 Task: Help me in understanding a good source to learn new skills (trailhead)
Action: Mouse scrolled (294, 192) with delta (0, 0)
Screenshot: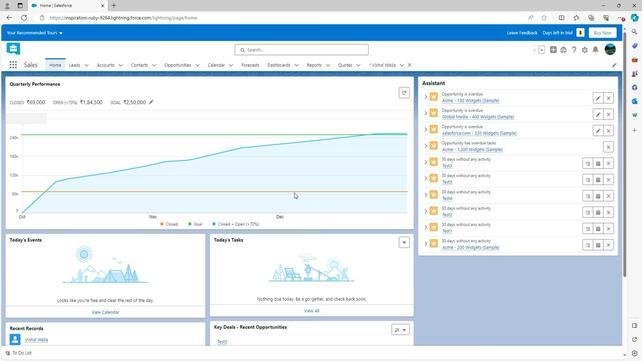 
Action: Mouse scrolled (294, 192) with delta (0, 0)
Screenshot: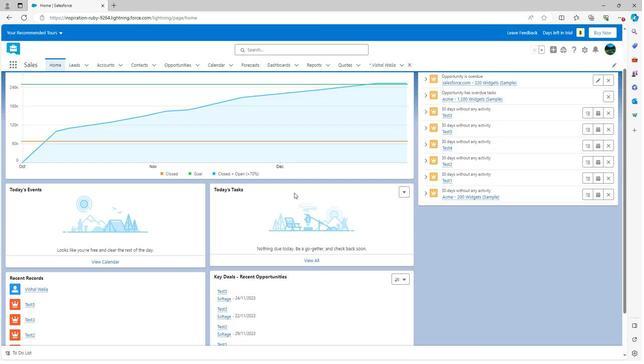 
Action: Mouse scrolled (294, 192) with delta (0, 0)
Screenshot: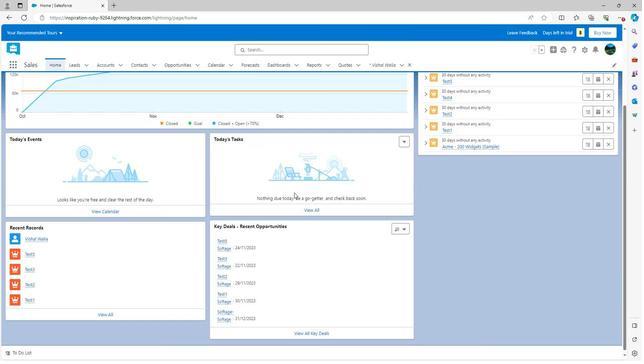 
Action: Mouse scrolled (294, 193) with delta (0, 0)
Screenshot: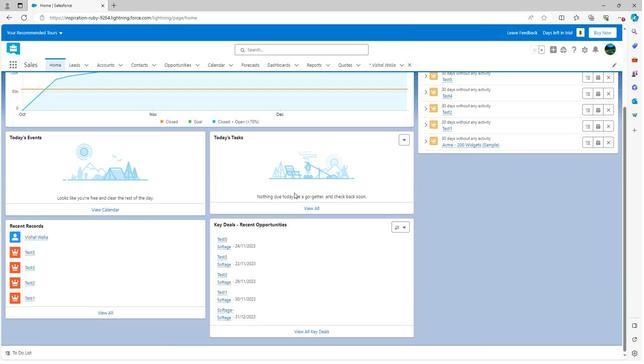 
Action: Mouse scrolled (294, 193) with delta (0, 0)
Screenshot: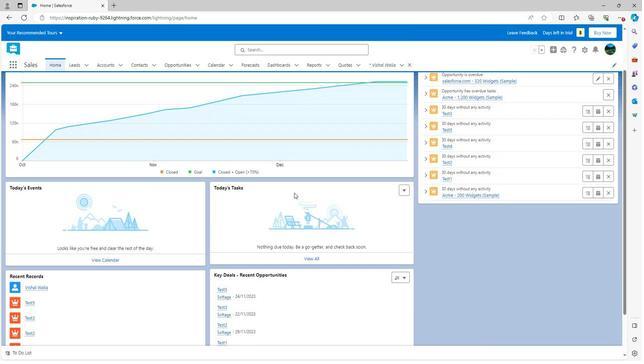 
Action: Mouse scrolled (294, 193) with delta (0, 0)
Screenshot: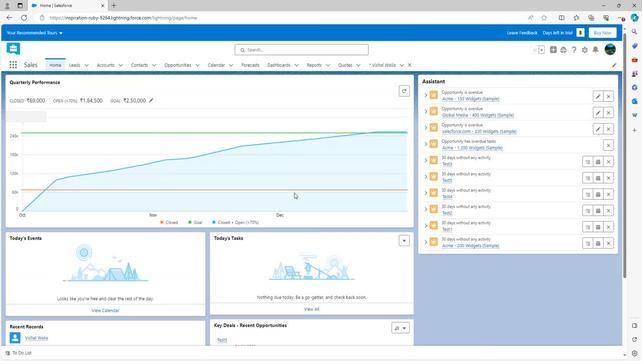 
Action: Mouse scrolled (294, 193) with delta (0, 0)
Screenshot: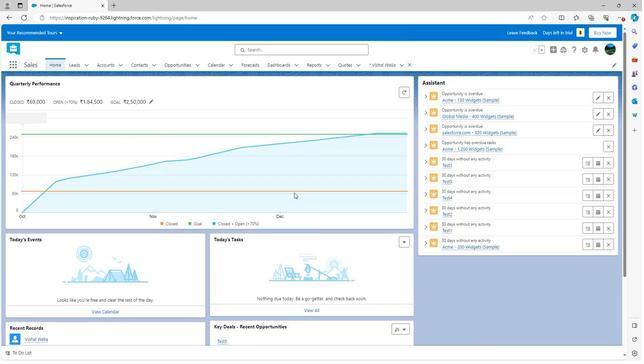
Action: Mouse moved to (607, 50)
Screenshot: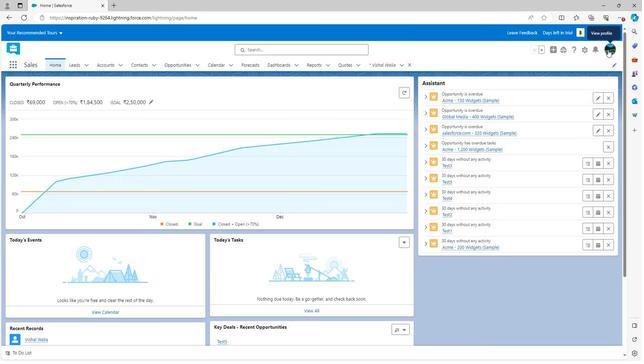 
Action: Mouse pressed left at (607, 50)
Screenshot: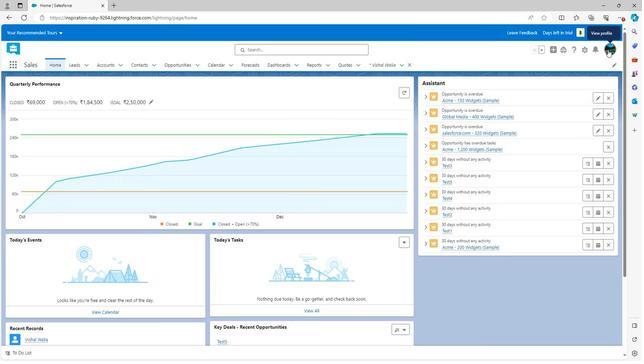 
Action: Mouse moved to (508, 74)
Screenshot: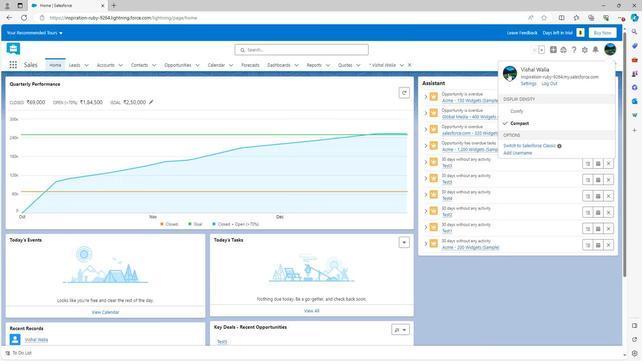 
Action: Mouse pressed left at (508, 74)
Screenshot: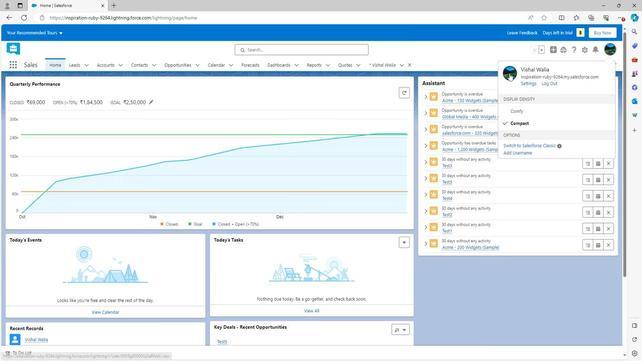 
Action: Mouse moved to (470, 171)
Screenshot: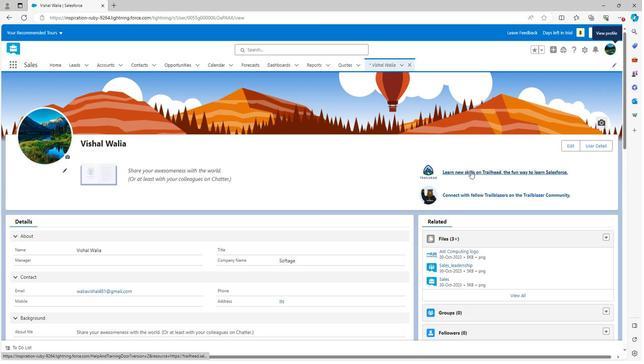 
Action: Mouse pressed left at (470, 171)
Screenshot: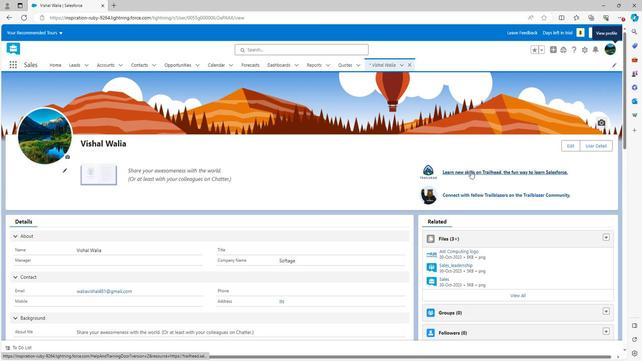 
Action: Mouse moved to (324, 250)
Screenshot: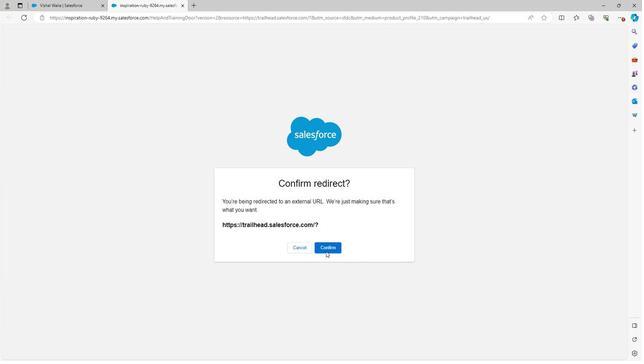 
Action: Mouse pressed left at (324, 250)
Screenshot: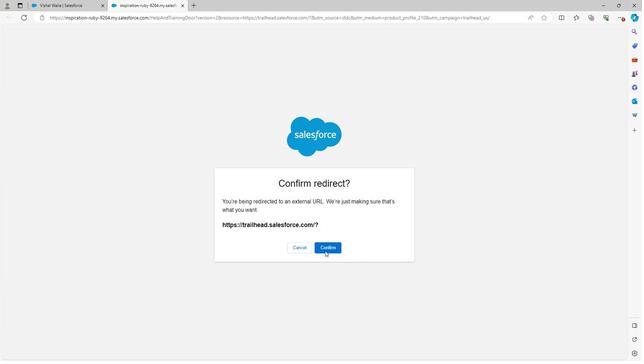 
Action: Mouse scrolled (324, 250) with delta (0, 0)
Screenshot: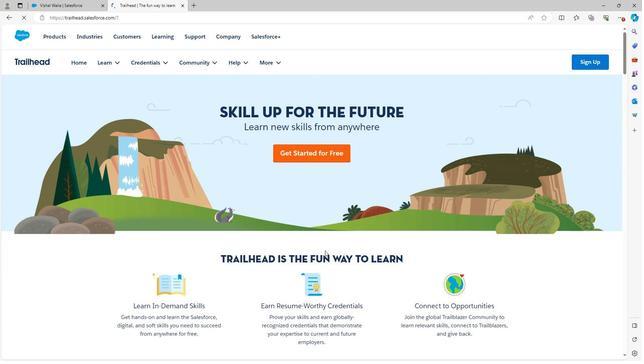 
Action: Mouse scrolled (324, 250) with delta (0, 0)
Screenshot: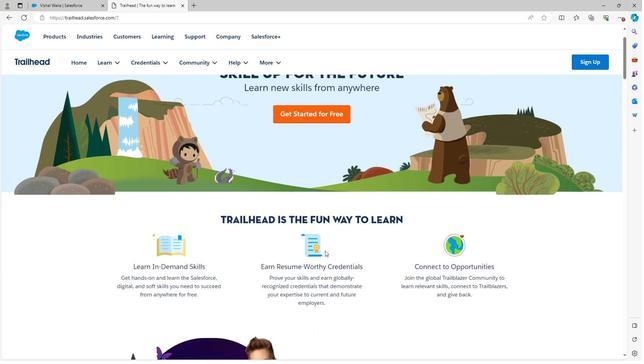 
Action: Mouse scrolled (324, 250) with delta (0, 0)
Screenshot: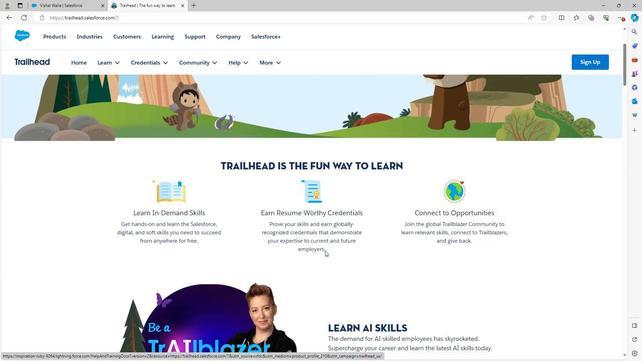 
Action: Mouse scrolled (324, 250) with delta (0, 0)
Screenshot: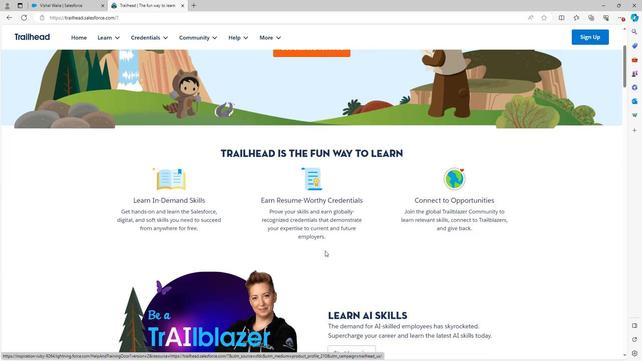 
Action: Mouse scrolled (324, 250) with delta (0, 0)
Screenshot: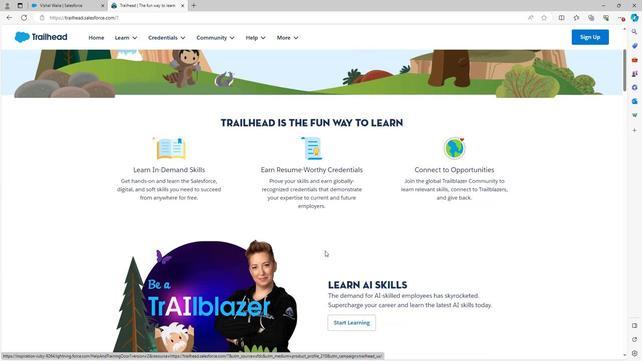 
Action: Mouse scrolled (324, 250) with delta (0, 0)
Screenshot: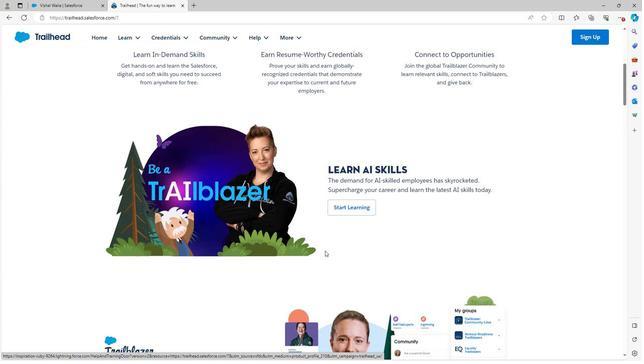 
Action: Mouse scrolled (324, 250) with delta (0, 0)
Screenshot: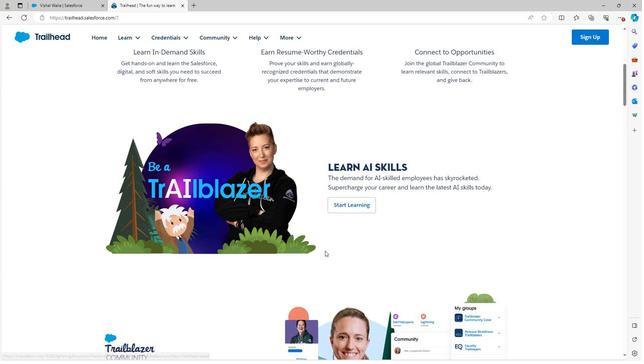 
Action: Mouse scrolled (324, 250) with delta (0, 0)
Screenshot: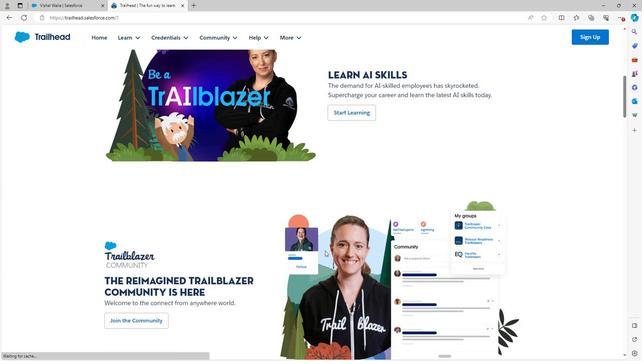 
Action: Mouse scrolled (324, 250) with delta (0, 0)
Screenshot: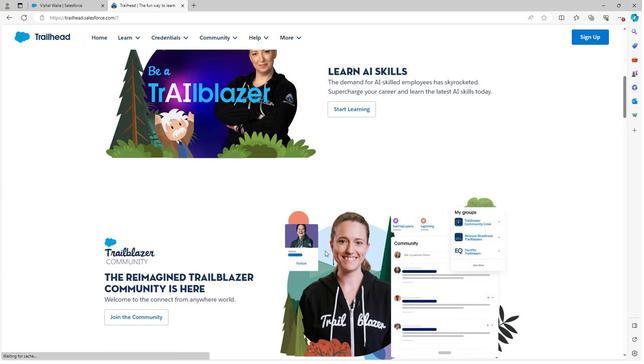 
Action: Mouse scrolled (324, 250) with delta (0, 0)
Screenshot: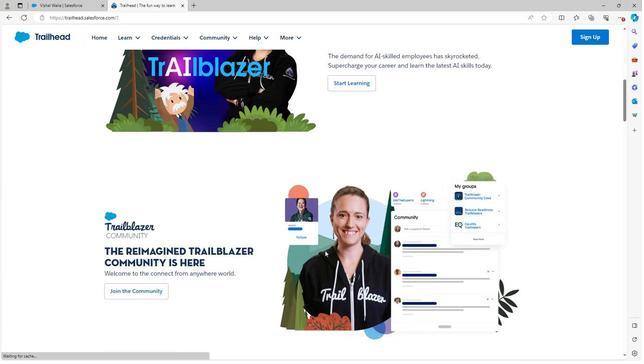 
Action: Mouse scrolled (324, 250) with delta (0, 0)
Screenshot: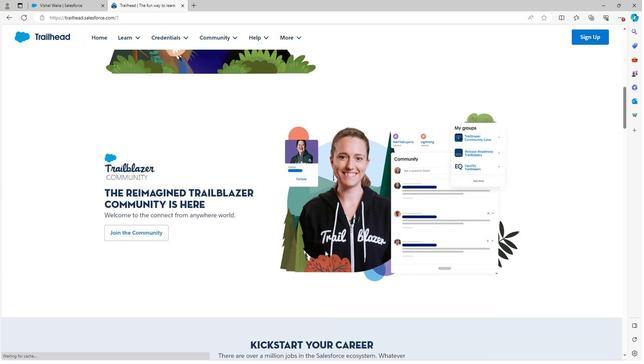 
Action: Mouse scrolled (324, 250) with delta (0, 0)
Screenshot: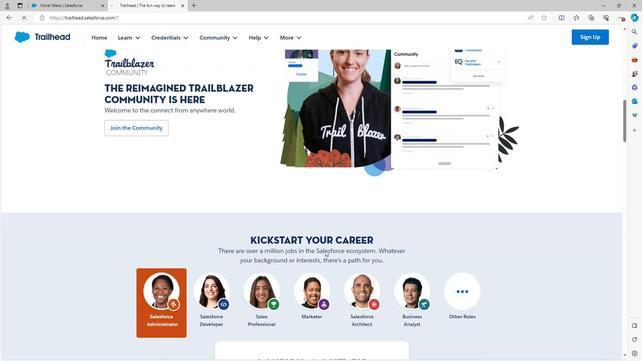 
Action: Mouse scrolled (324, 250) with delta (0, 0)
Screenshot: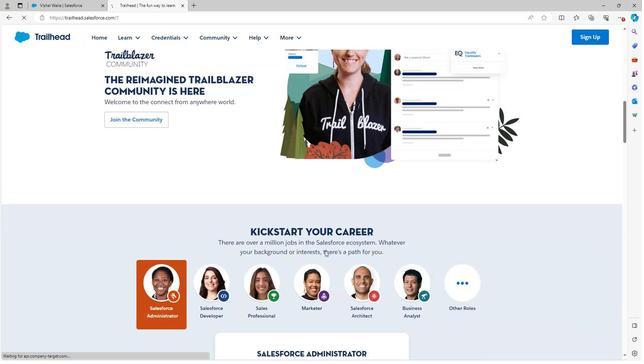 
Action: Mouse scrolled (324, 250) with delta (0, 0)
Screenshot: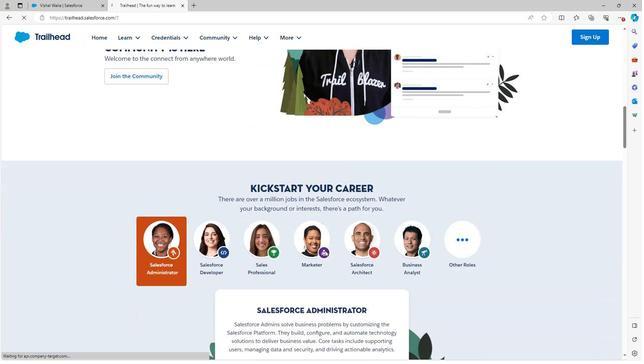 
Action: Mouse scrolled (324, 250) with delta (0, 0)
Screenshot: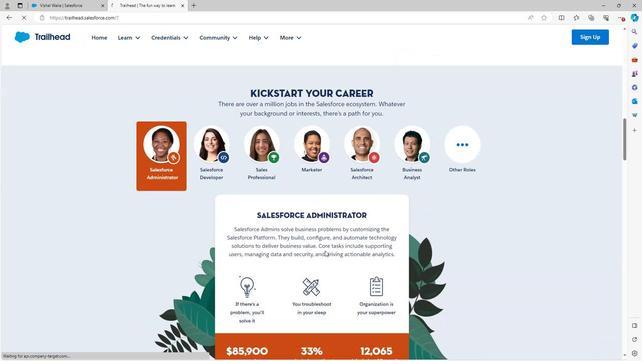 
Action: Mouse scrolled (324, 250) with delta (0, 0)
Screenshot: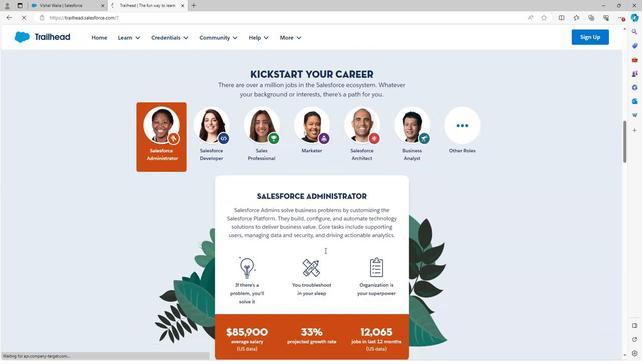 
Action: Mouse scrolled (324, 250) with delta (0, 0)
Screenshot: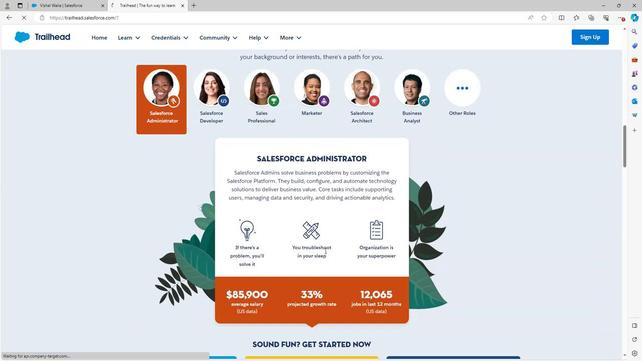 
Action: Mouse scrolled (324, 250) with delta (0, 0)
Screenshot: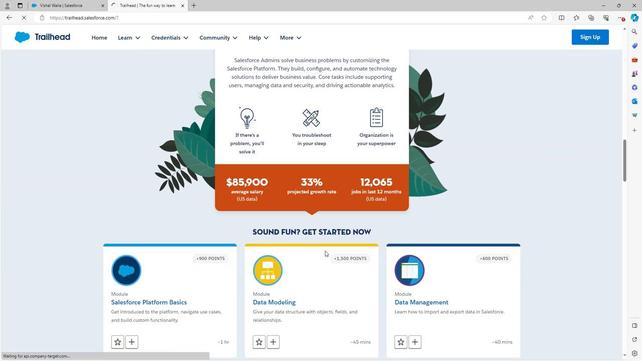 
Action: Mouse scrolled (324, 250) with delta (0, 0)
Screenshot: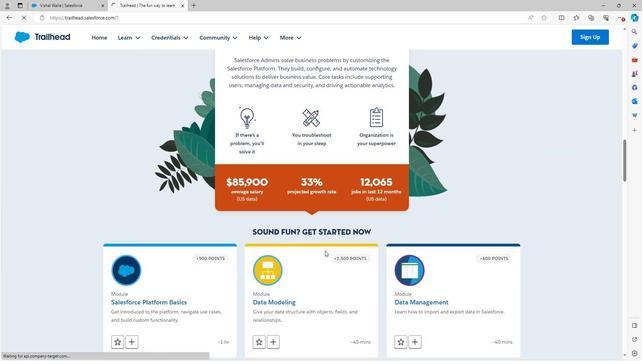 
Action: Mouse scrolled (324, 250) with delta (0, 0)
Screenshot: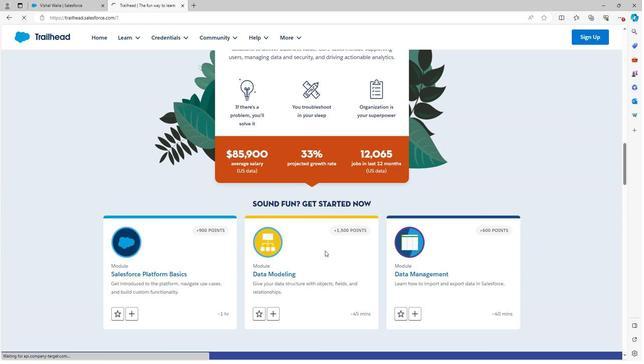 
Action: Mouse scrolled (324, 250) with delta (0, 0)
Screenshot: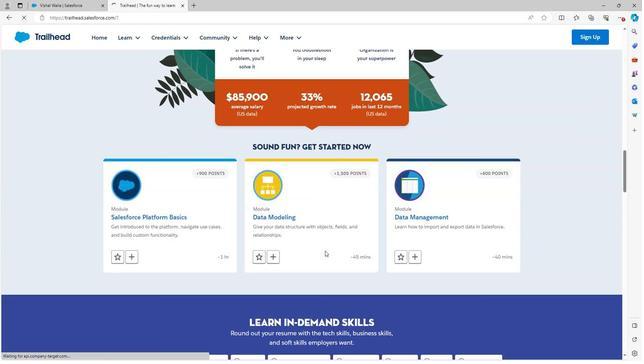 
Action: Mouse scrolled (324, 250) with delta (0, 0)
Screenshot: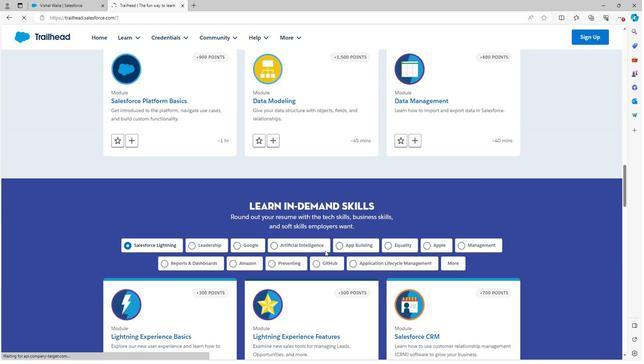 
Action: Mouse scrolled (324, 250) with delta (0, 0)
Screenshot: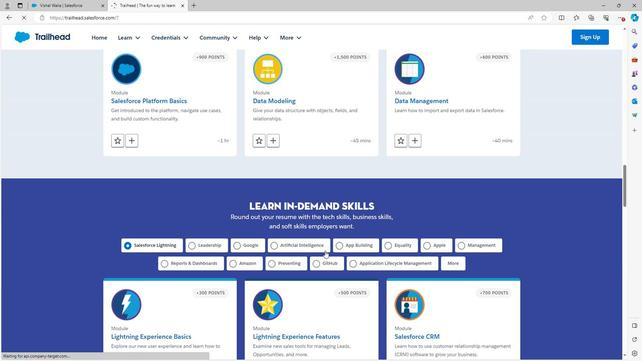 
Action: Mouse scrolled (324, 250) with delta (0, 0)
Screenshot: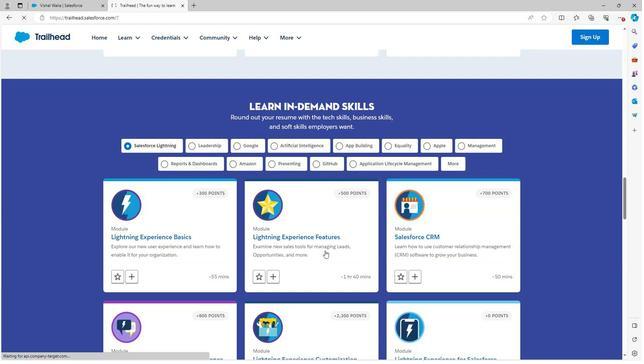 
Action: Mouse scrolled (324, 250) with delta (0, 0)
Screenshot: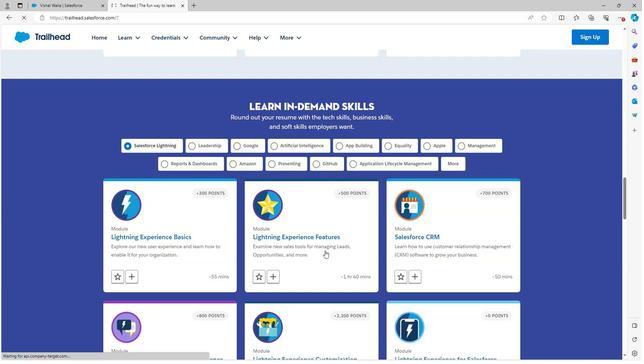 
Action: Mouse scrolled (324, 250) with delta (0, 0)
Screenshot: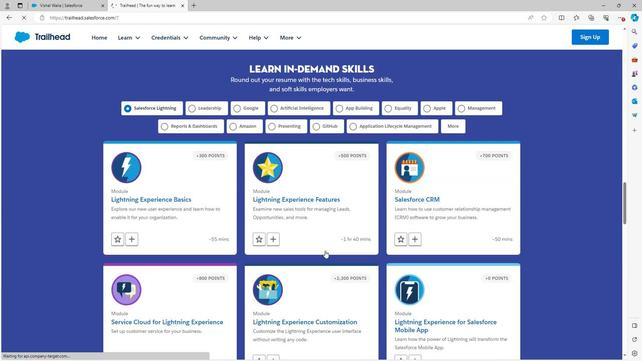 
Action: Mouse scrolled (324, 250) with delta (0, 0)
Screenshot: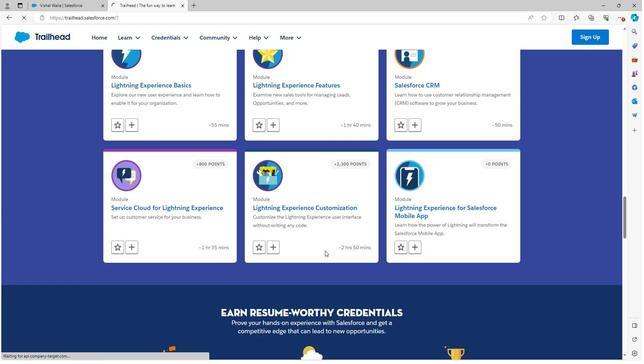 
Action: Mouse scrolled (324, 250) with delta (0, 0)
Screenshot: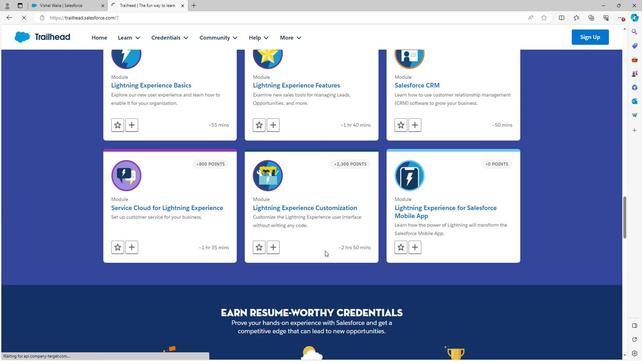 
Action: Mouse scrolled (324, 250) with delta (0, 0)
Screenshot: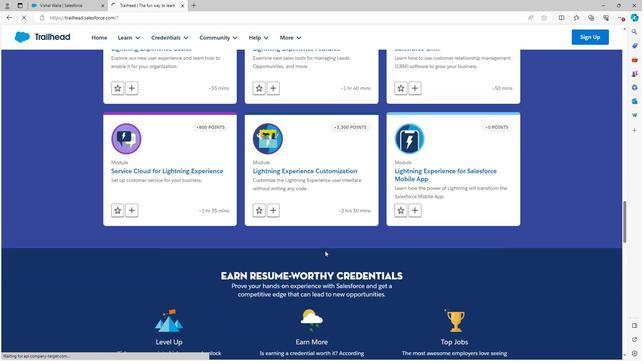 
Action: Mouse scrolled (324, 250) with delta (0, 0)
Screenshot: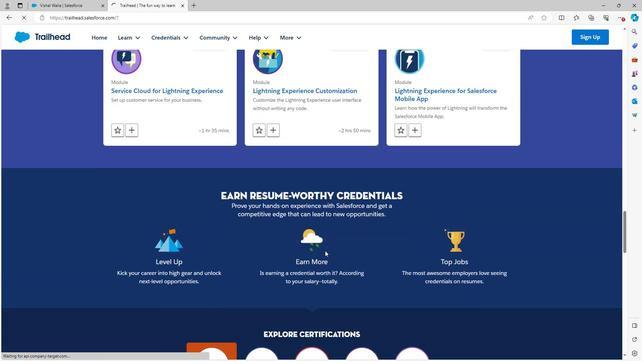 
Action: Mouse scrolled (324, 250) with delta (0, 0)
Screenshot: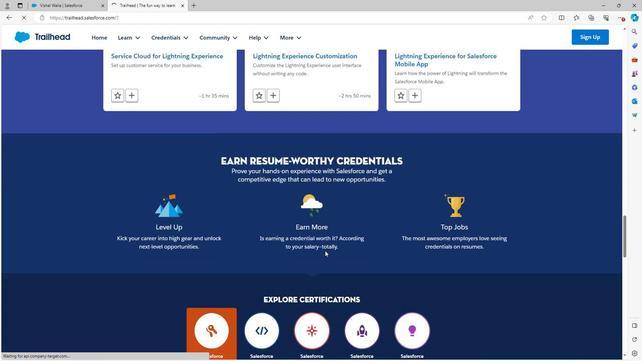 
Action: Mouse scrolled (324, 250) with delta (0, 0)
Screenshot: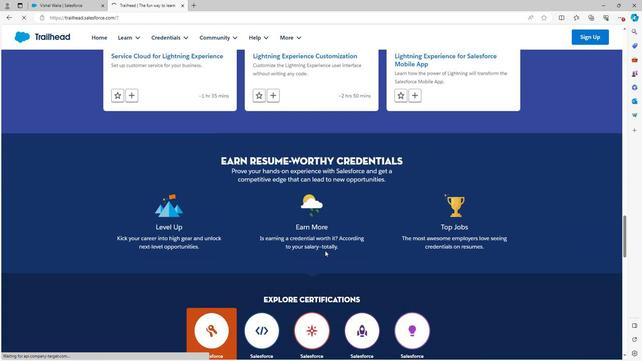 
Action: Mouse scrolled (324, 250) with delta (0, 0)
Screenshot: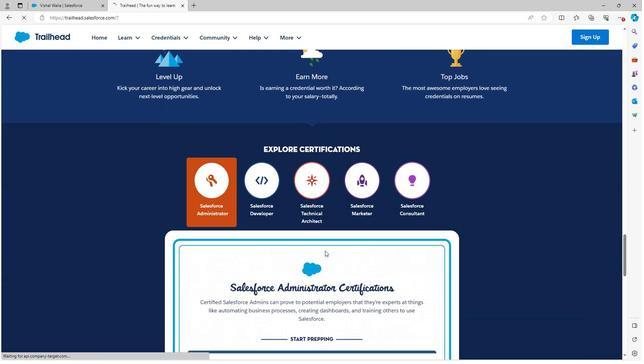 
Action: Mouse scrolled (324, 250) with delta (0, 0)
Screenshot: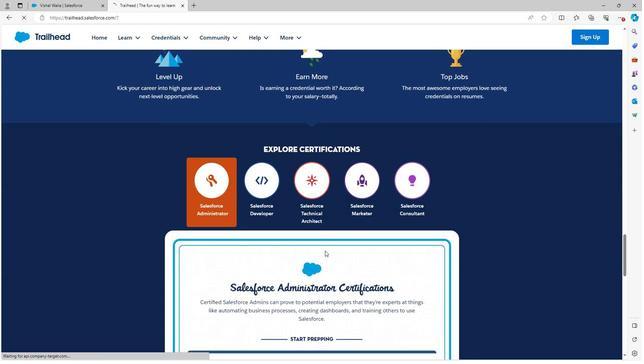 
Action: Mouse scrolled (324, 250) with delta (0, 0)
Screenshot: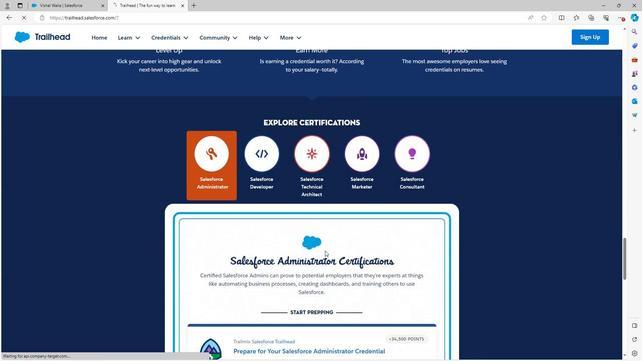
Action: Mouse scrolled (324, 250) with delta (0, 0)
Screenshot: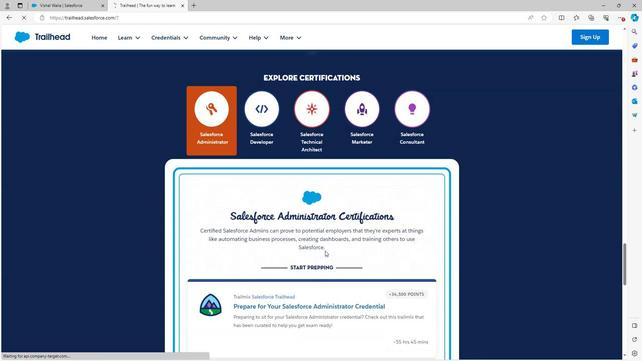 
Action: Mouse scrolled (324, 250) with delta (0, 0)
Screenshot: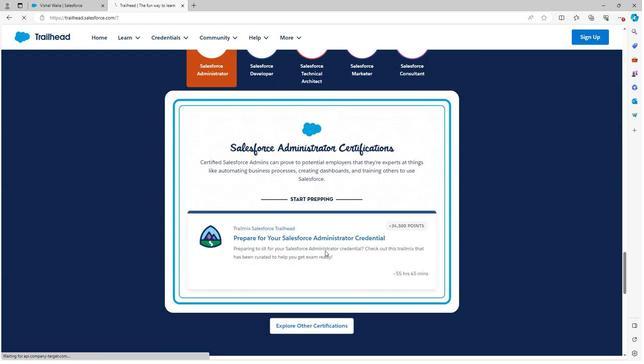 
Action: Mouse scrolled (324, 250) with delta (0, 0)
Screenshot: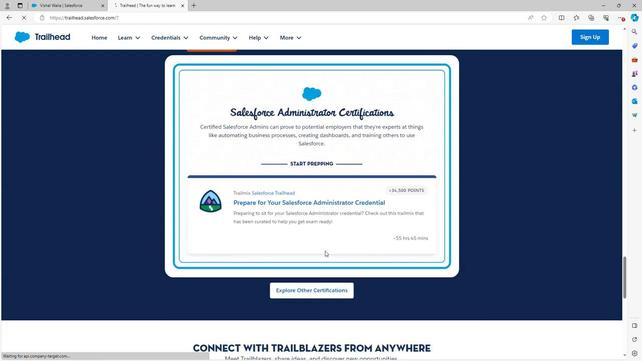 
Action: Mouse scrolled (324, 250) with delta (0, 0)
Screenshot: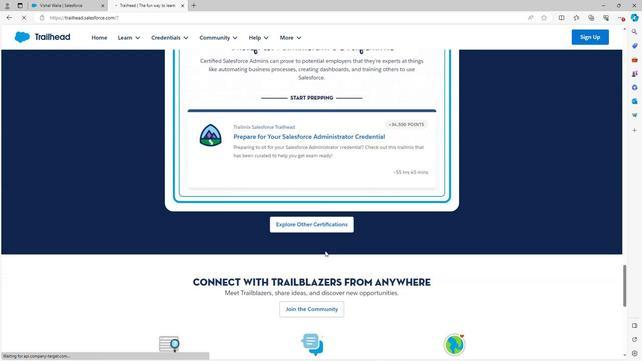 
Action: Mouse scrolled (324, 250) with delta (0, 0)
Screenshot: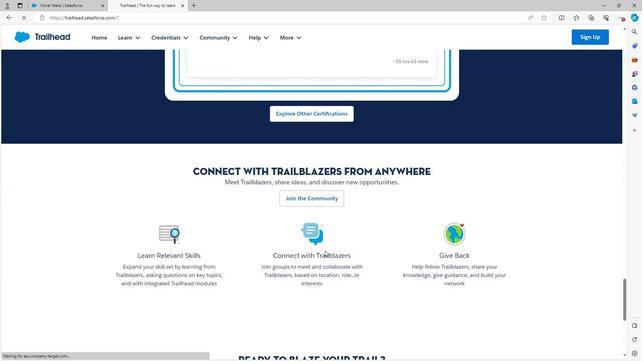 
Action: Mouse scrolled (324, 250) with delta (0, 0)
Screenshot: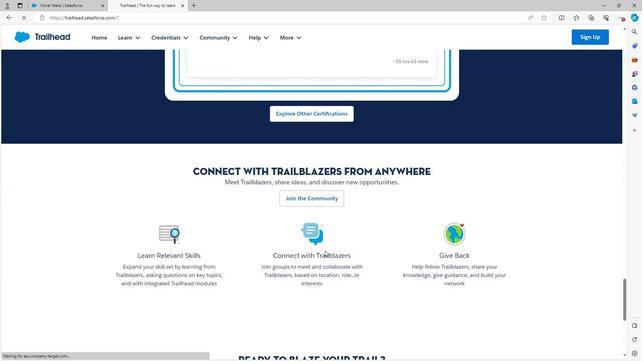 
Action: Mouse scrolled (324, 250) with delta (0, 0)
Screenshot: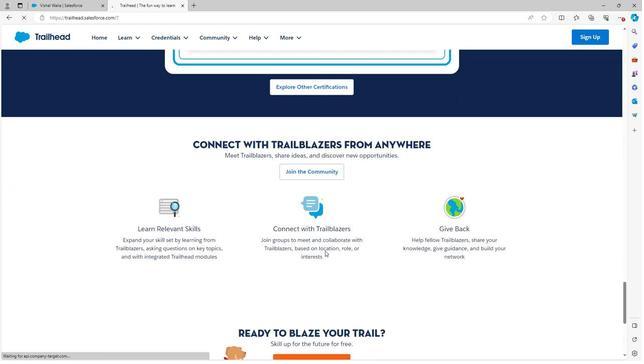 
Action: Mouse scrolled (324, 250) with delta (0, 0)
Screenshot: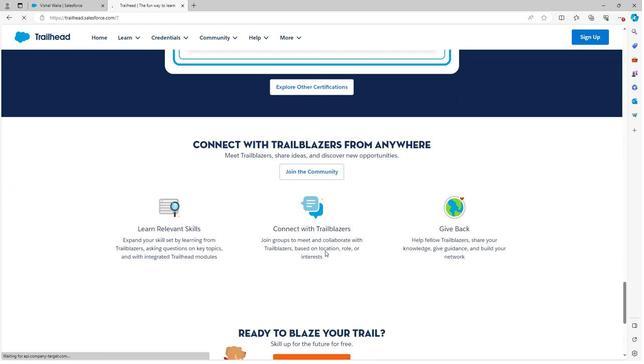 
Action: Mouse scrolled (324, 250) with delta (0, 0)
Screenshot: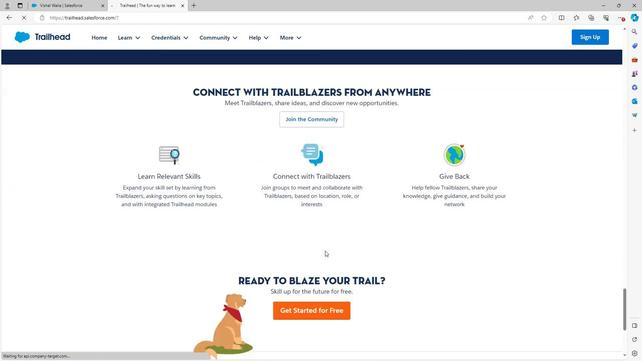 
Action: Mouse scrolled (324, 250) with delta (0, 0)
Screenshot: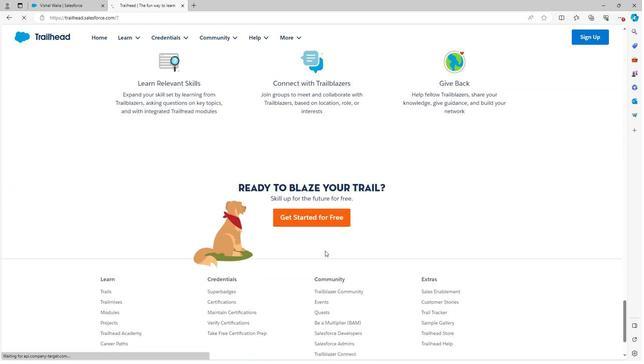 
Action: Mouse scrolled (324, 250) with delta (0, 0)
Screenshot: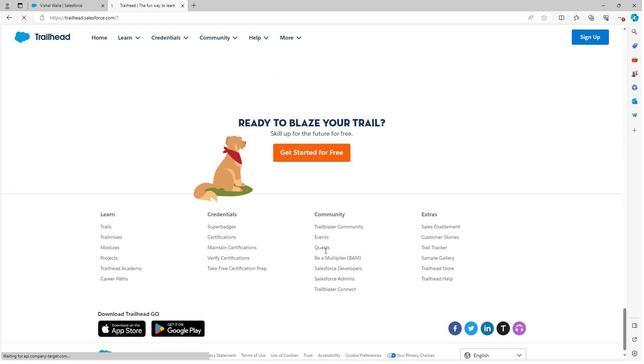 
Action: Mouse scrolled (324, 250) with delta (0, 0)
Screenshot: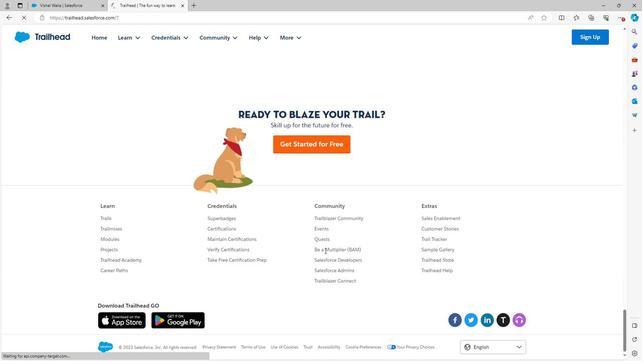 
Action: Mouse scrolled (324, 250) with delta (0, 0)
Screenshot: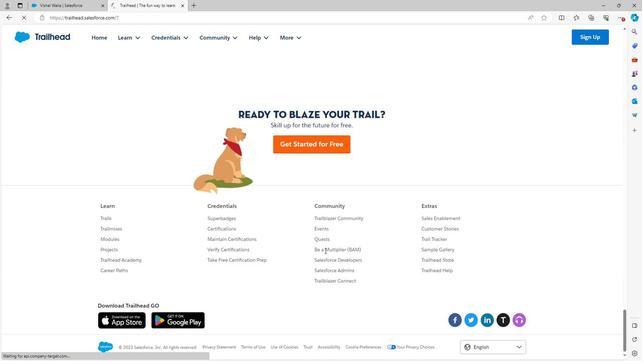 
Action: Mouse scrolled (324, 250) with delta (0, 0)
Screenshot: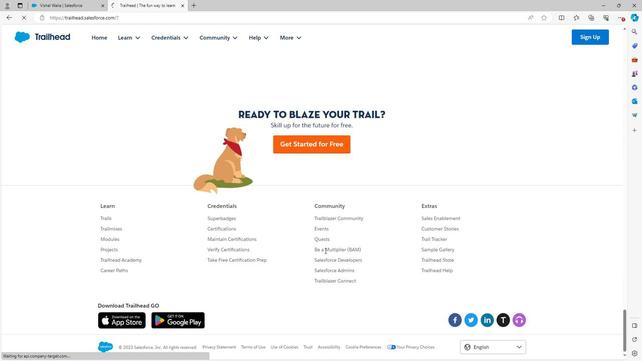 
Action: Mouse scrolled (324, 250) with delta (0, 0)
Screenshot: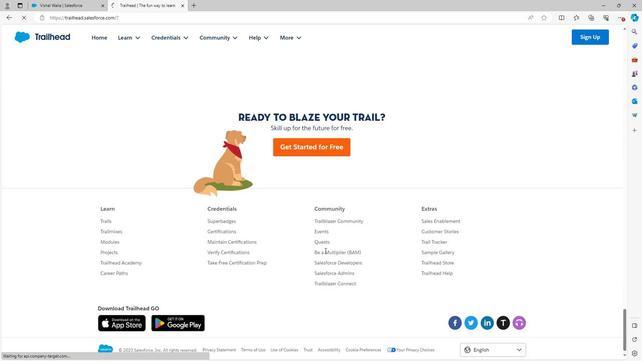
Action: Mouse scrolled (324, 250) with delta (0, 0)
Screenshot: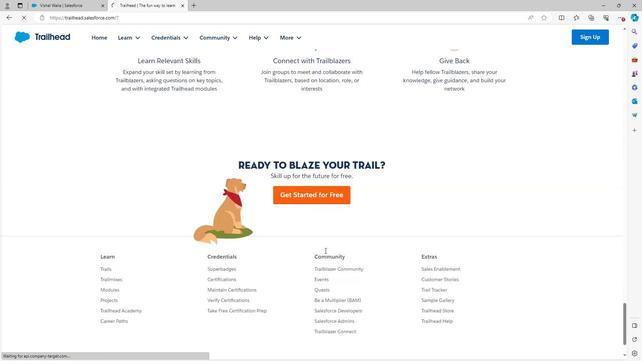 
Action: Mouse scrolled (324, 250) with delta (0, 0)
Screenshot: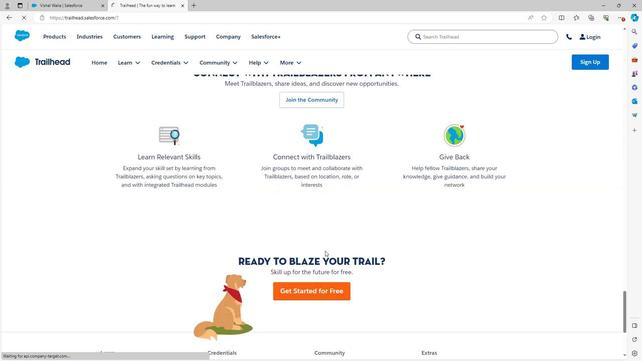 
Action: Mouse scrolled (324, 250) with delta (0, 0)
Screenshot: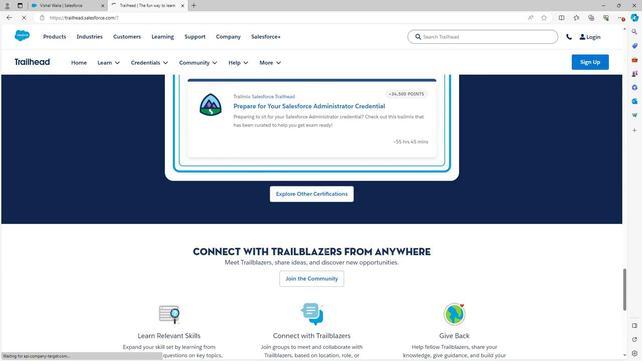 
Action: Mouse scrolled (324, 250) with delta (0, 0)
Screenshot: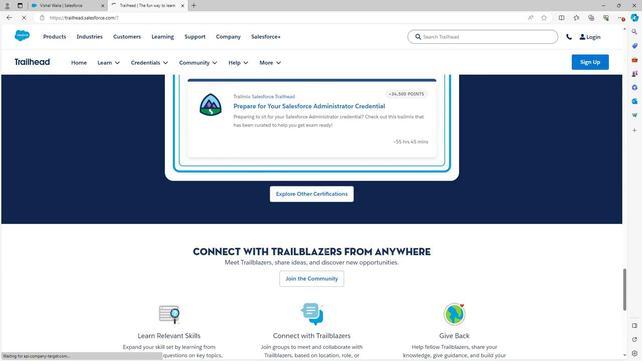 
Action: Mouse scrolled (324, 250) with delta (0, 0)
Screenshot: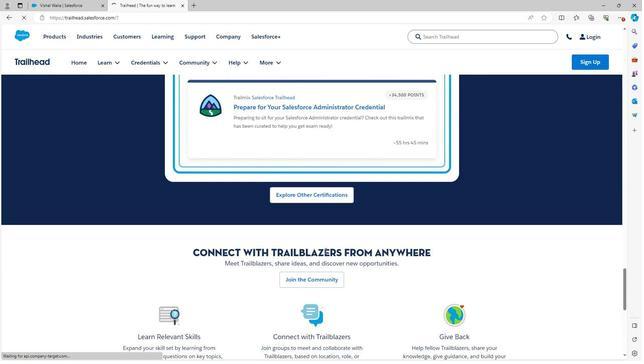 
Action: Mouse scrolled (324, 250) with delta (0, 0)
Screenshot: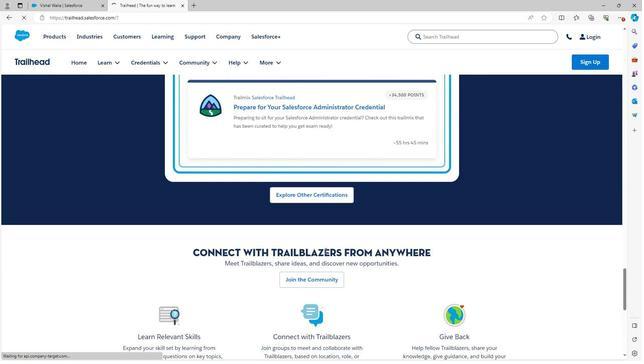 
Action: Mouse scrolled (324, 250) with delta (0, 0)
Screenshot: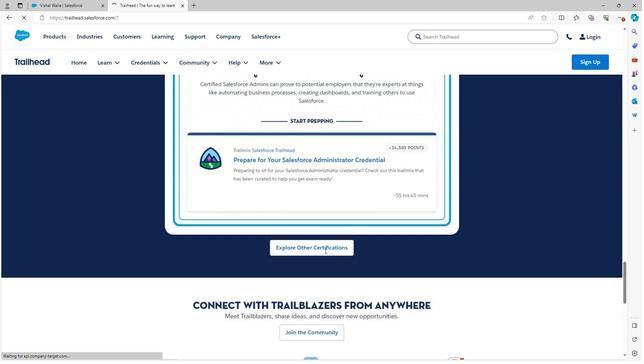 
Action: Mouse scrolled (324, 250) with delta (0, 0)
Screenshot: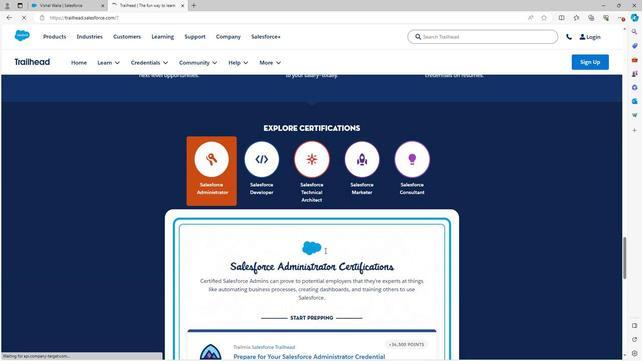 
Action: Mouse scrolled (324, 250) with delta (0, 0)
Screenshot: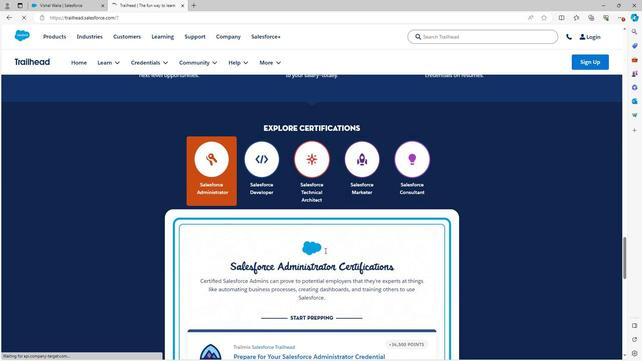 
Action: Mouse scrolled (324, 250) with delta (0, 0)
Screenshot: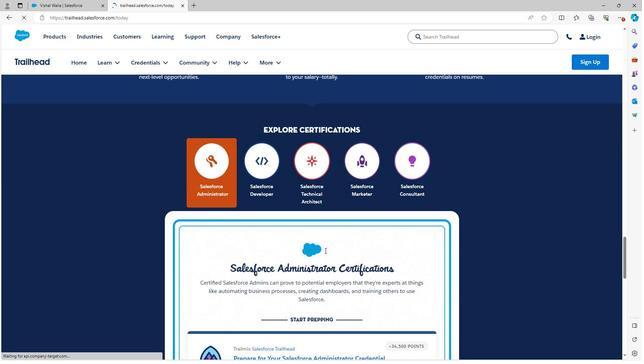 
Action: Mouse scrolled (324, 250) with delta (0, 0)
Screenshot: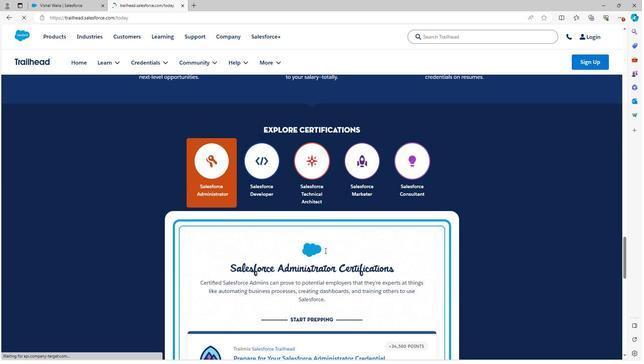 
Action: Mouse scrolled (324, 250) with delta (0, 0)
Screenshot: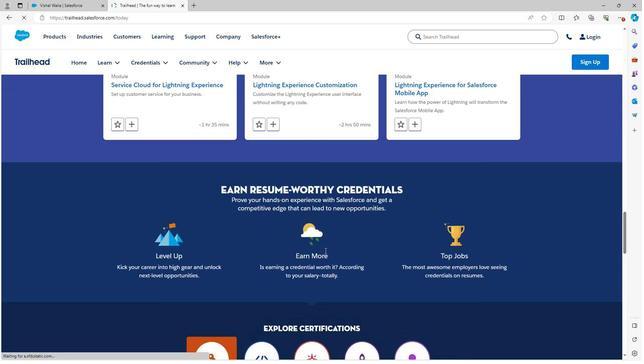 
Action: Mouse scrolled (324, 250) with delta (0, 0)
Screenshot: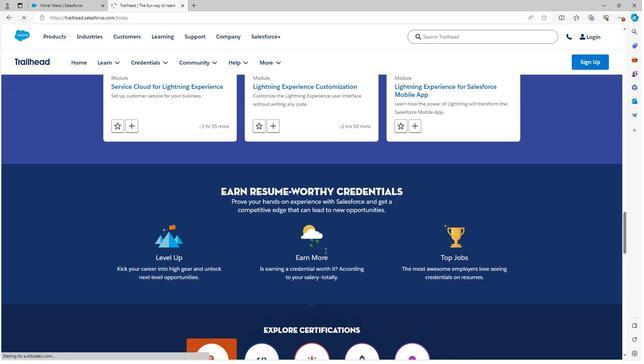 
Action: Mouse scrolled (324, 250) with delta (0, 0)
Screenshot: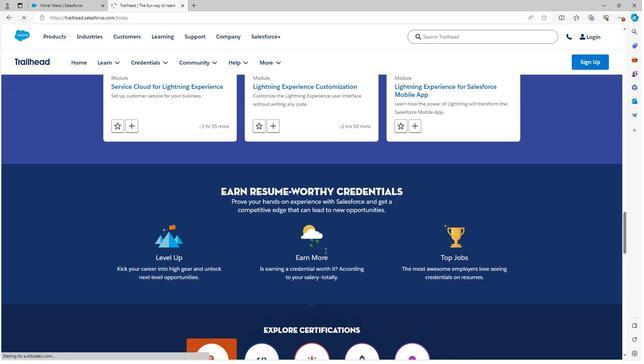 
Action: Mouse scrolled (324, 250) with delta (0, 0)
Screenshot: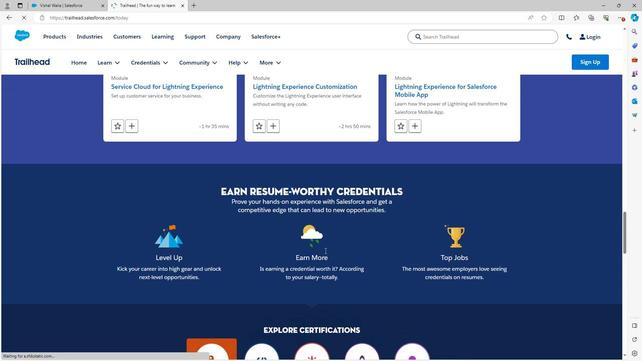 
Action: Mouse scrolled (324, 250) with delta (0, 0)
Screenshot: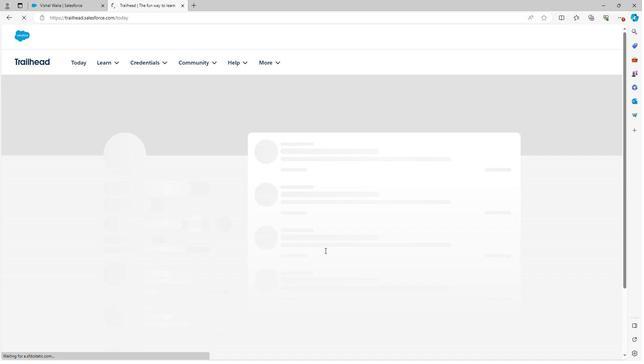 
Action: Mouse scrolled (324, 250) with delta (0, 0)
Screenshot: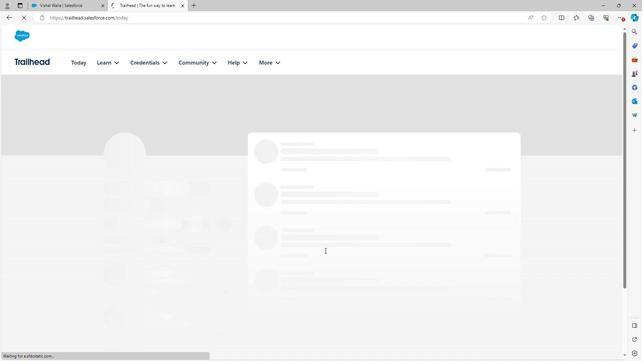 
Action: Mouse scrolled (324, 250) with delta (0, 0)
Screenshot: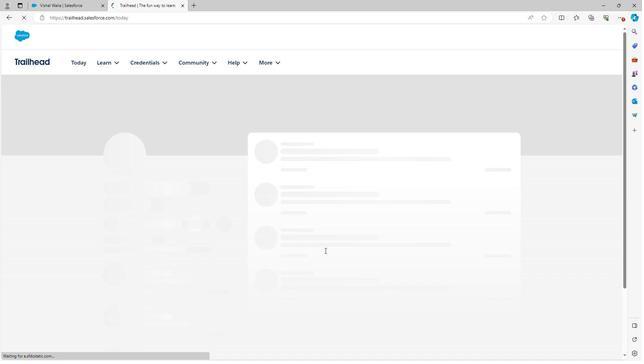 
Action: Mouse scrolled (324, 250) with delta (0, 0)
Screenshot: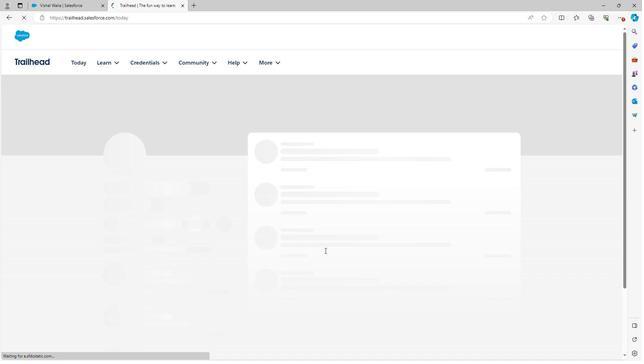 
Action: Mouse scrolled (324, 250) with delta (0, 0)
Screenshot: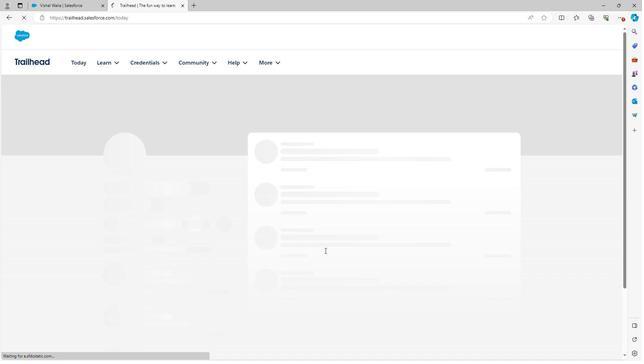 
Action: Mouse moved to (189, 133)
Screenshot: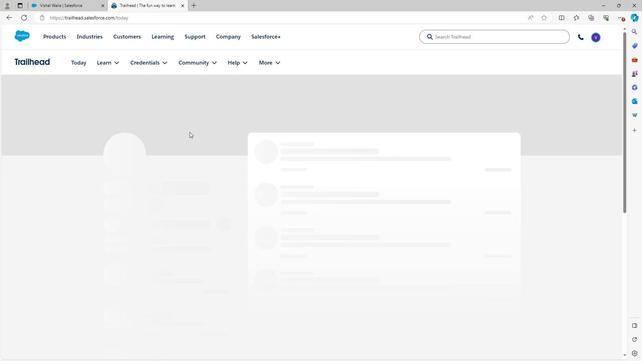 
Action: Mouse scrolled (189, 133) with delta (0, 0)
Screenshot: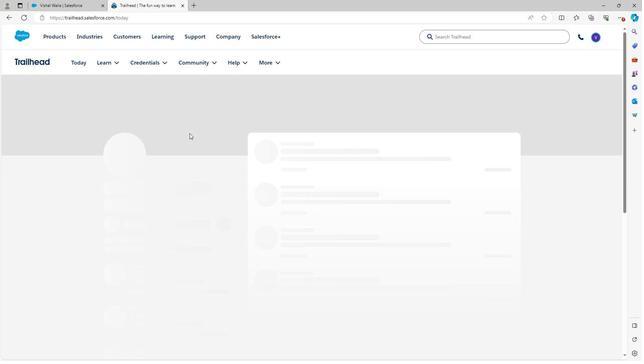 
Action: Mouse scrolled (189, 133) with delta (0, 0)
Screenshot: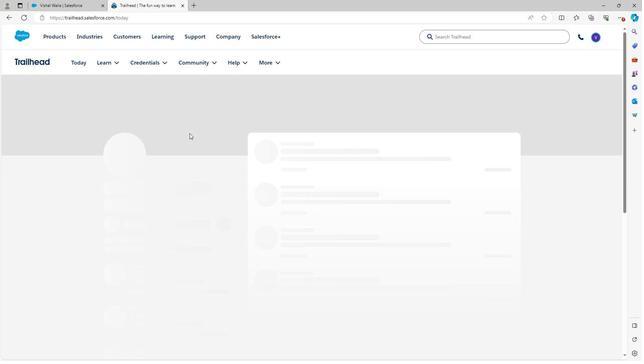 
Action: Mouse scrolled (189, 133) with delta (0, 0)
Screenshot: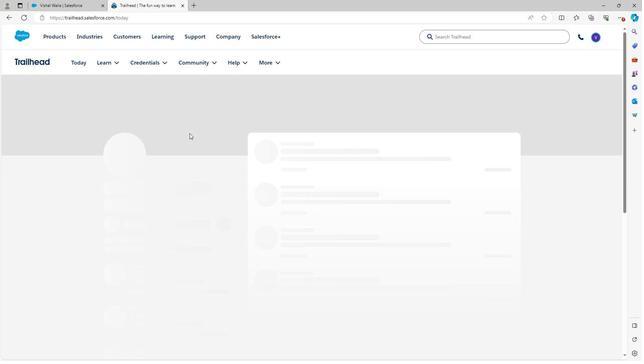 
Action: Mouse scrolled (189, 133) with delta (0, 0)
Screenshot: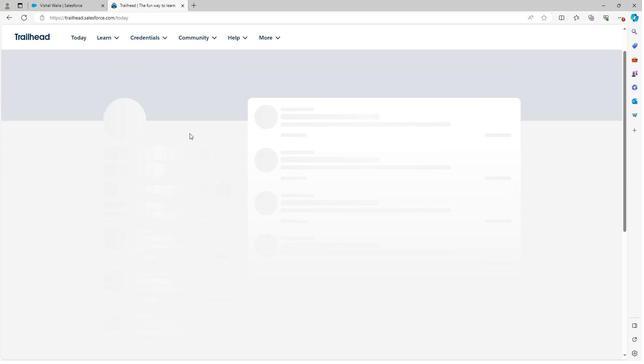 
Action: Mouse scrolled (189, 133) with delta (0, 0)
Screenshot: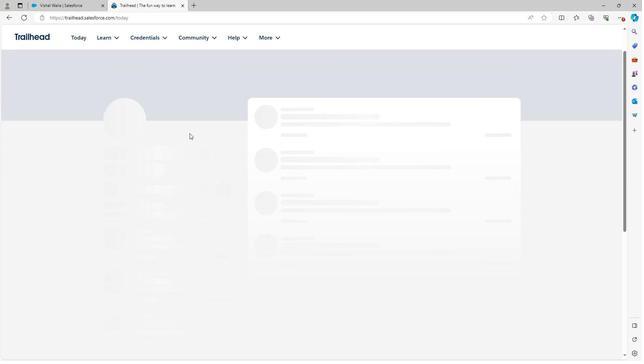 
Action: Mouse scrolled (189, 133) with delta (0, 0)
Screenshot: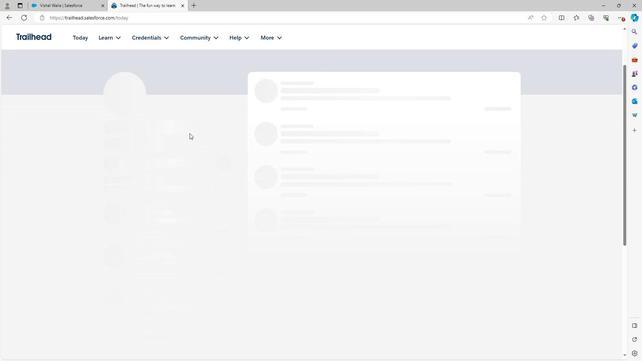
Action: Mouse scrolled (189, 133) with delta (0, 0)
Screenshot: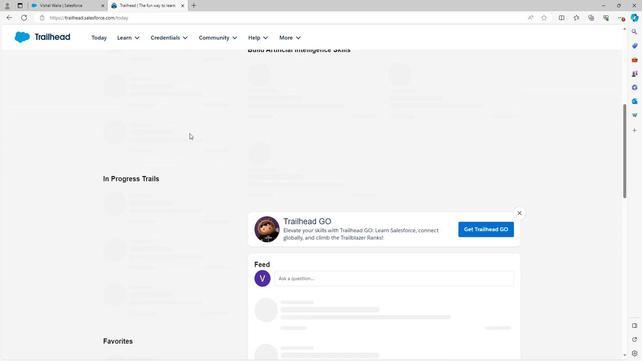 
Action: Mouse scrolled (189, 133) with delta (0, 0)
Screenshot: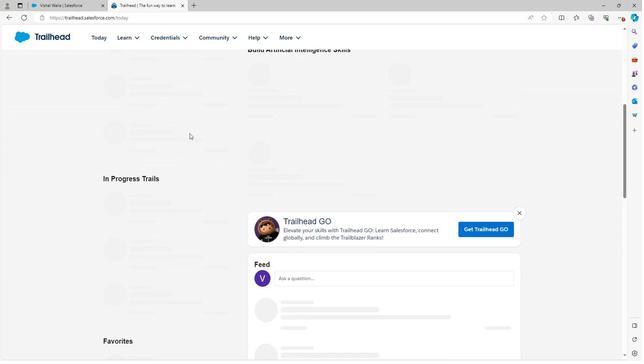 
Action: Mouse scrolled (189, 133) with delta (0, 0)
Screenshot: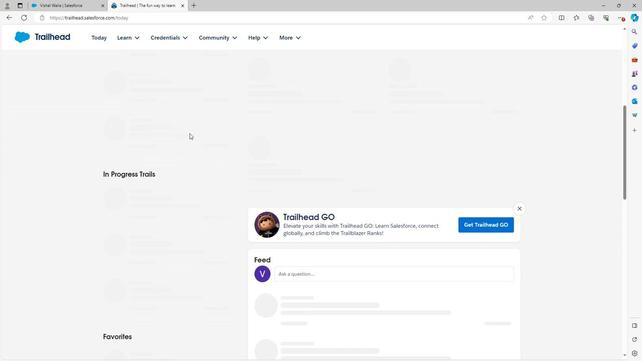 
Action: Mouse scrolled (189, 133) with delta (0, 0)
Screenshot: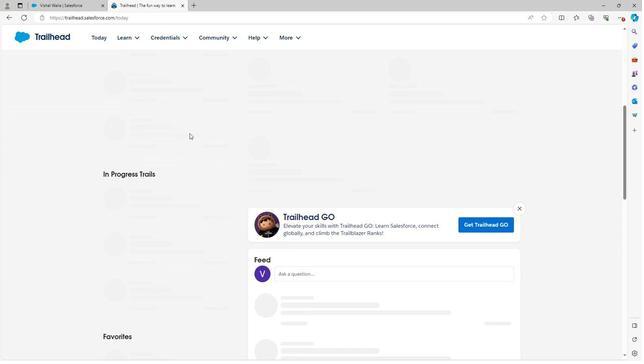 
Action: Mouse scrolled (189, 133) with delta (0, 0)
Screenshot: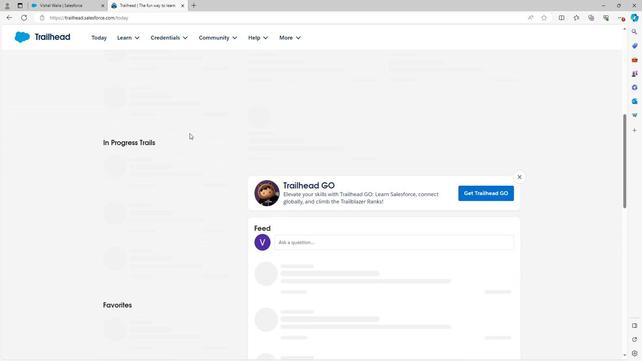 
Action: Mouse moved to (183, 8)
Screenshot: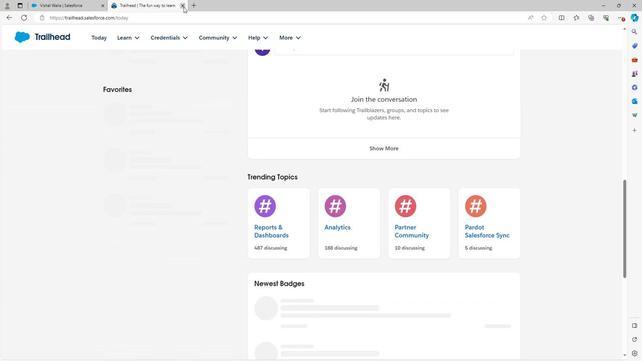 
Action: Mouse pressed left at (183, 8)
Screenshot: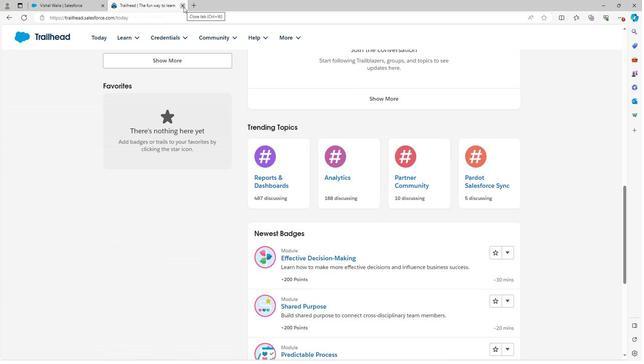
Action: Mouse moved to (286, 182)
Screenshot: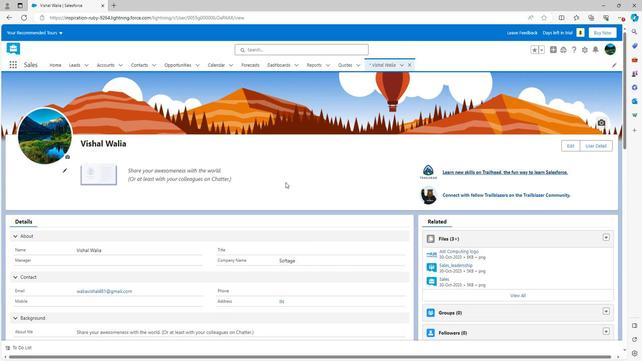 
